 Task: Open settings.json of the linux.
Action: Mouse moved to (17, 524)
Screenshot: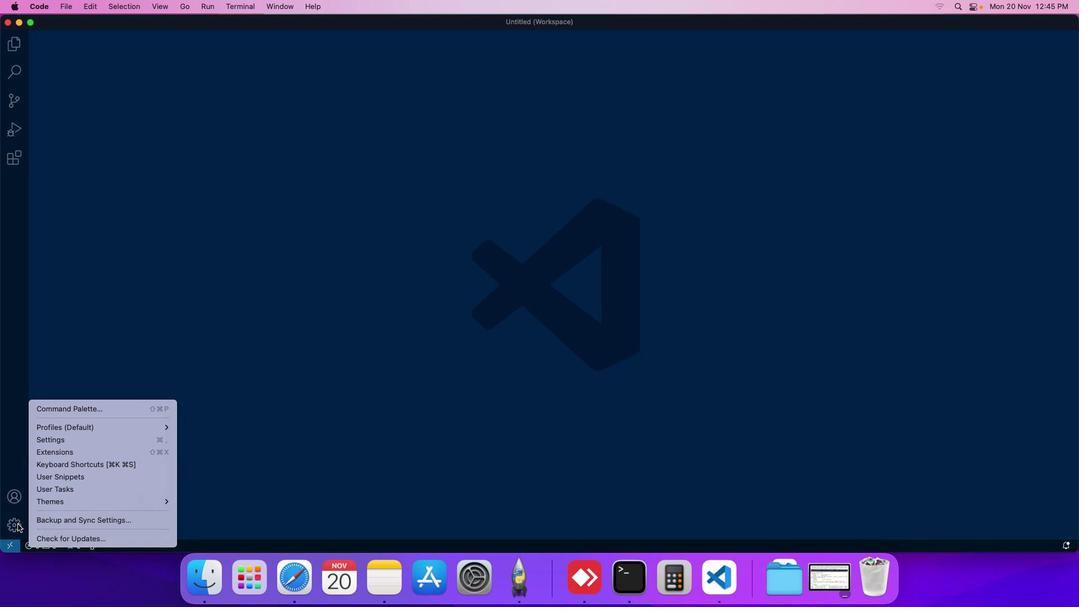 
Action: Mouse pressed left at (17, 524)
Screenshot: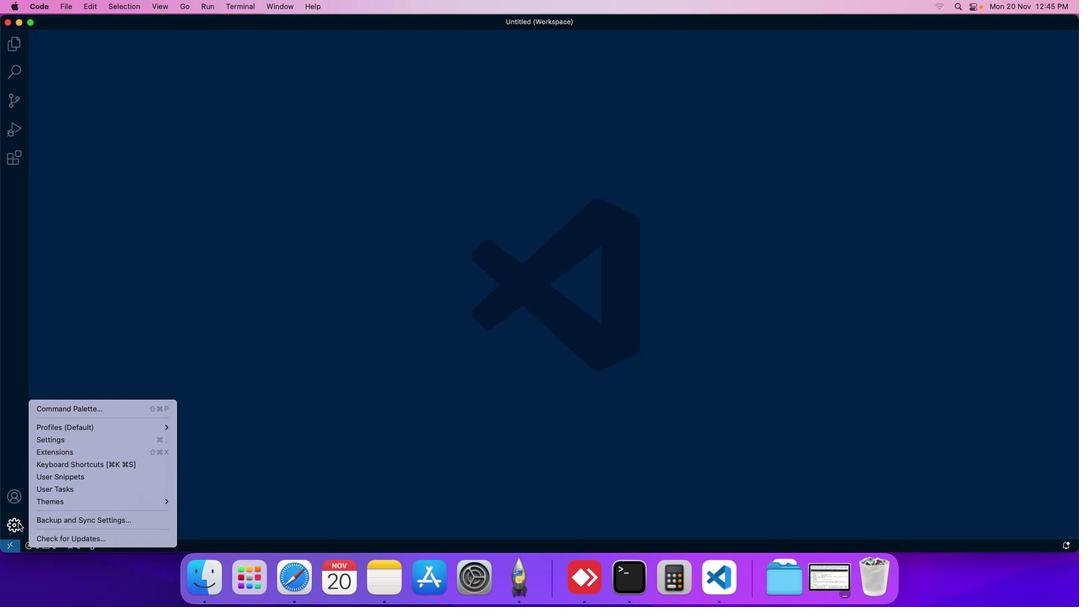 
Action: Mouse moved to (55, 440)
Screenshot: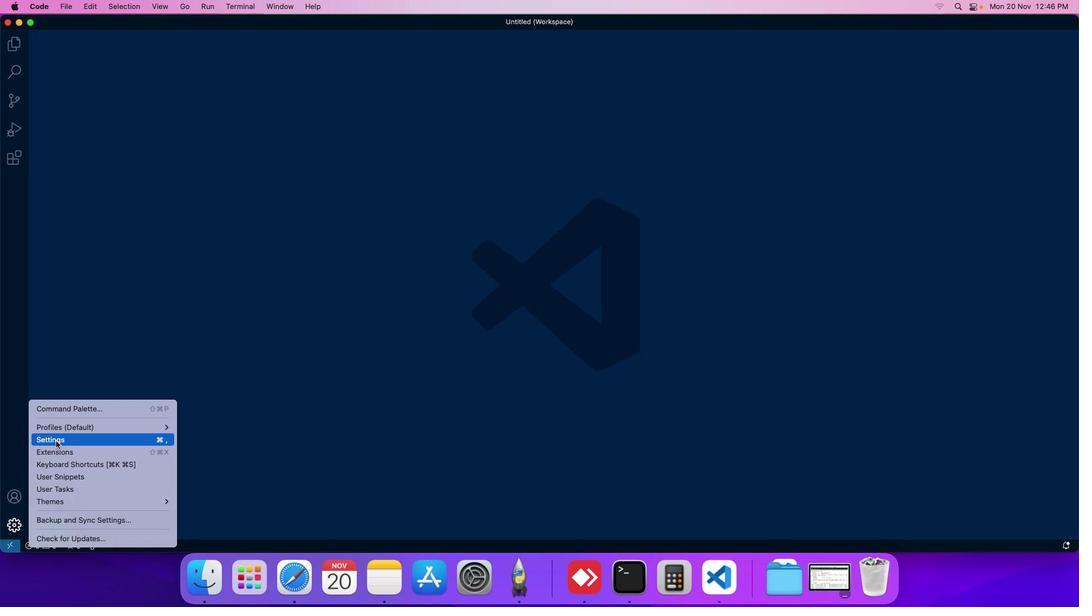
Action: Mouse pressed left at (55, 440)
Screenshot: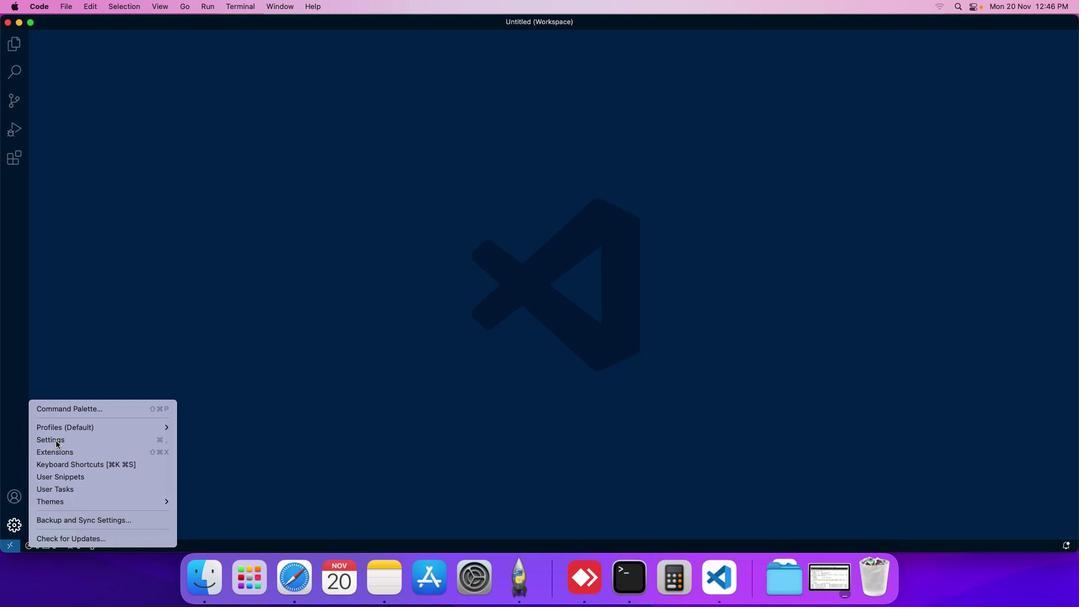 
Action: Mouse moved to (270, 84)
Screenshot: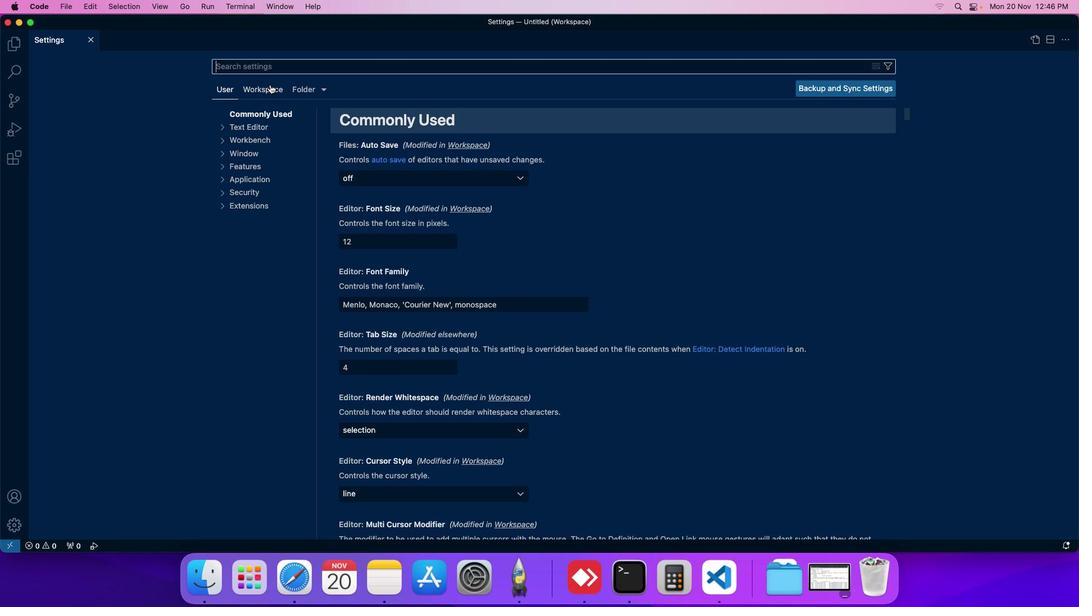 
Action: Mouse pressed left at (270, 84)
Screenshot: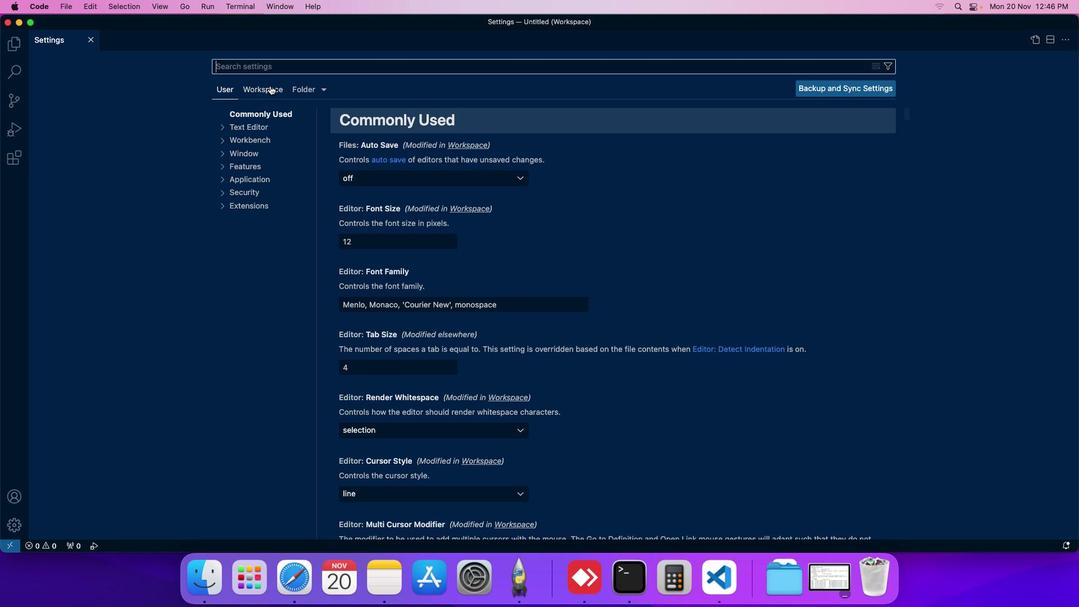 
Action: Mouse moved to (251, 165)
Screenshot: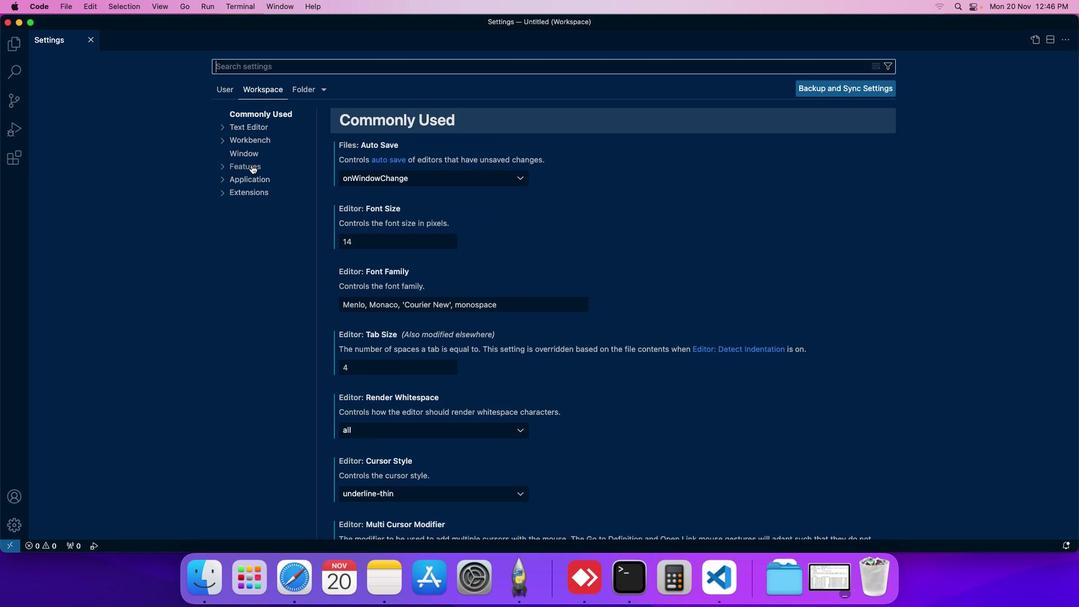 
Action: Mouse pressed left at (251, 165)
Screenshot: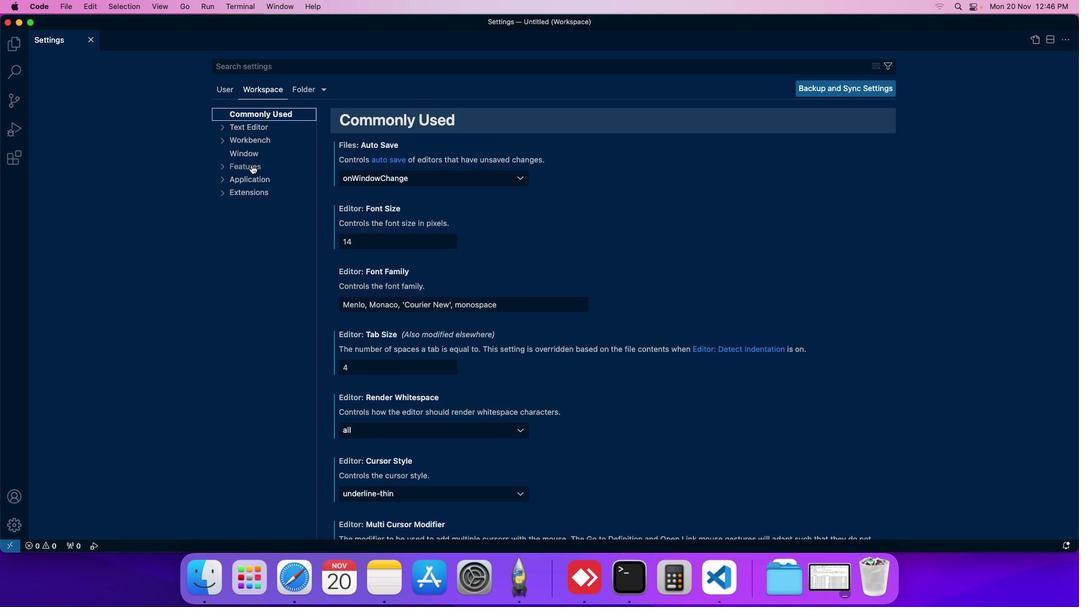 
Action: Mouse moved to (254, 272)
Screenshot: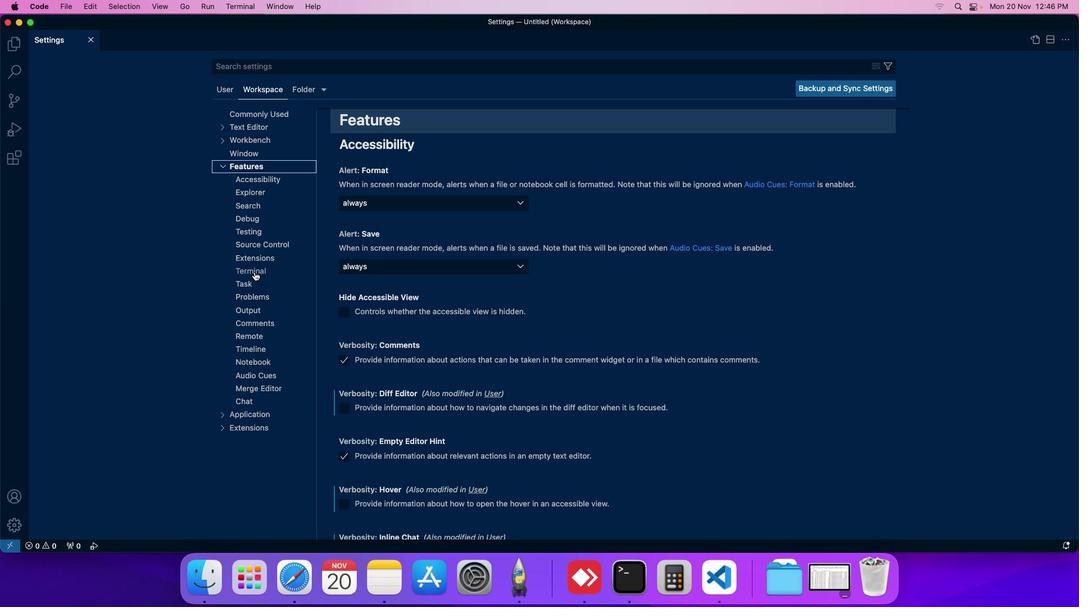 
Action: Mouse pressed left at (254, 272)
Screenshot: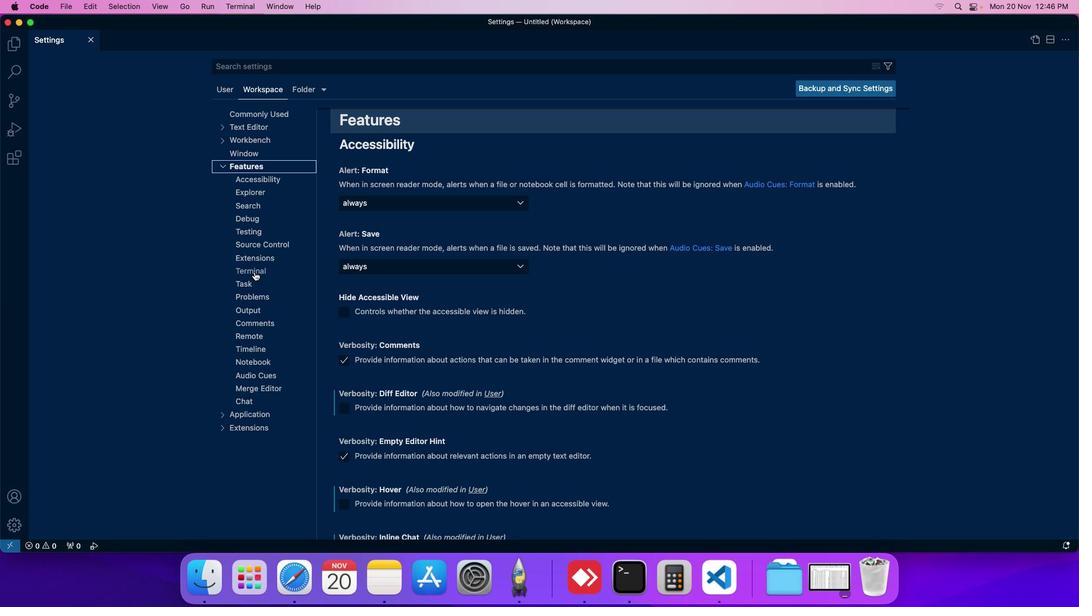 
Action: Mouse moved to (393, 298)
Screenshot: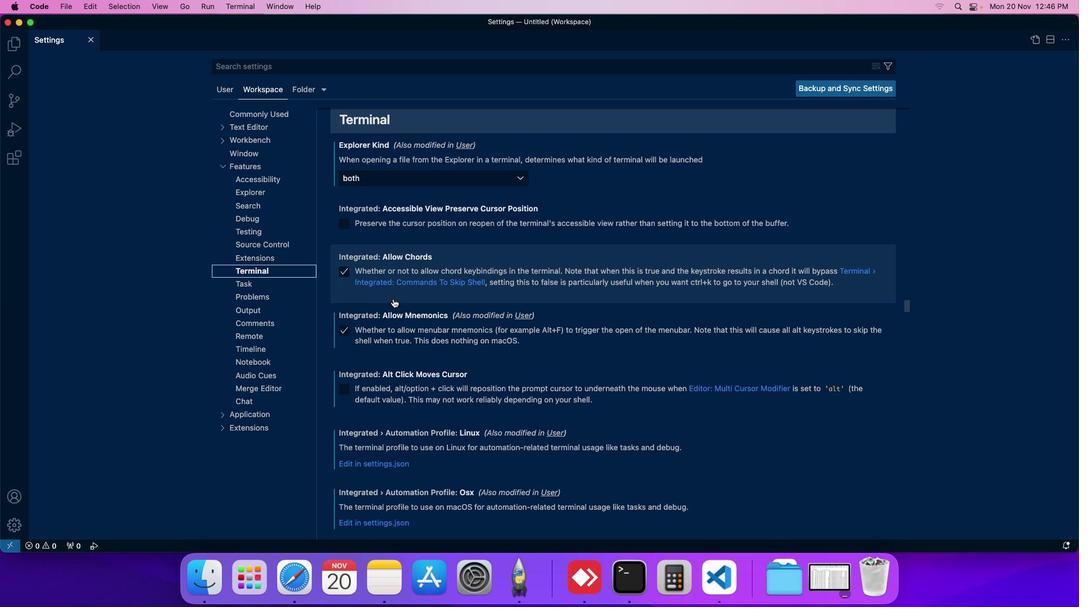 
Action: Mouse scrolled (393, 298) with delta (0, 0)
Screenshot: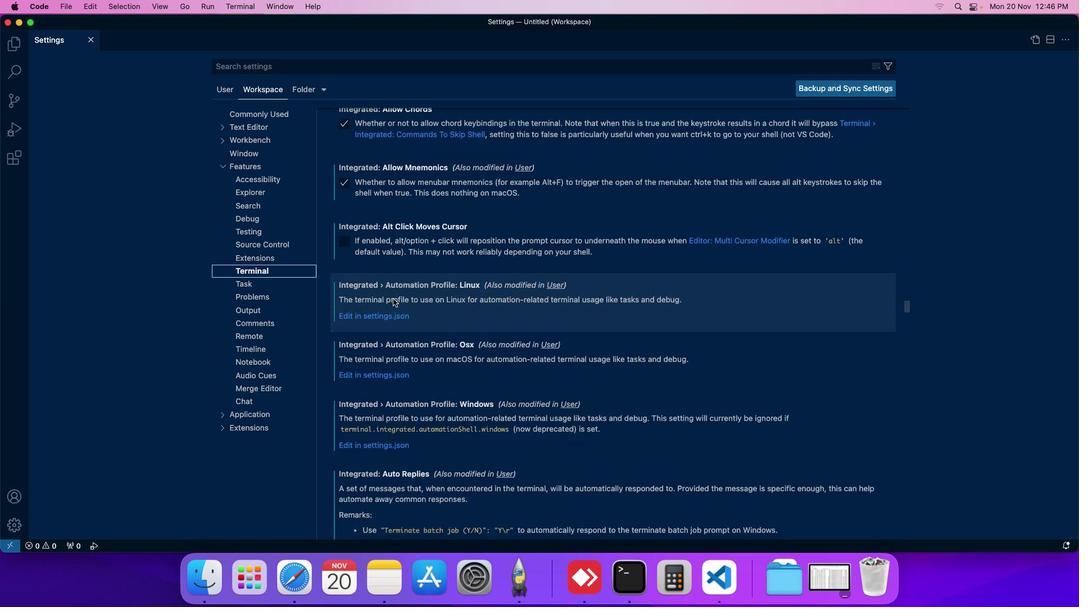 
Action: Mouse scrolled (393, 298) with delta (0, 0)
Screenshot: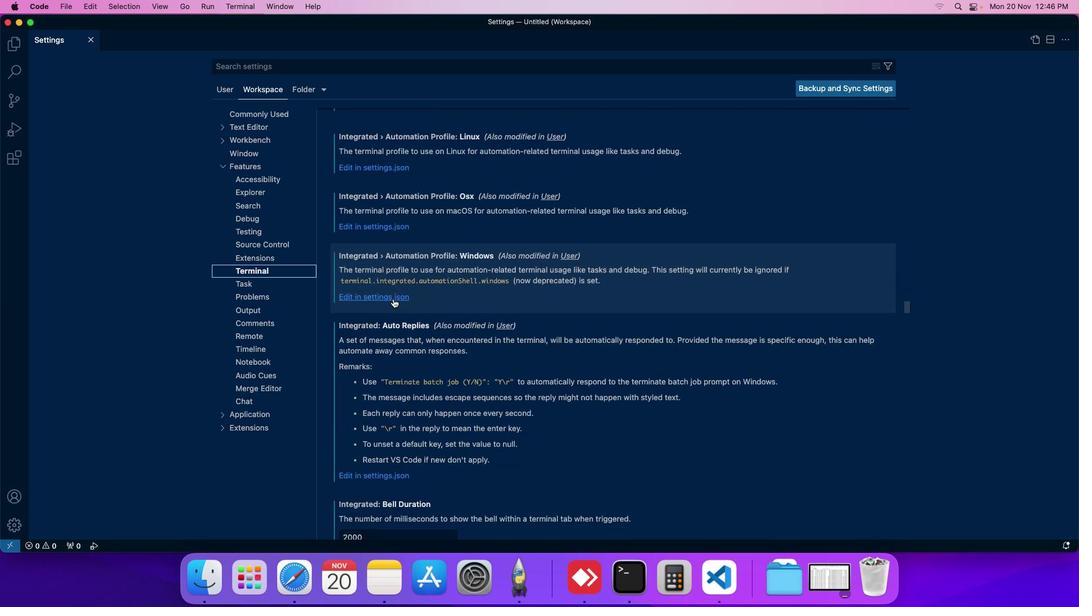 
Action: Mouse scrolled (393, 298) with delta (0, 0)
Screenshot: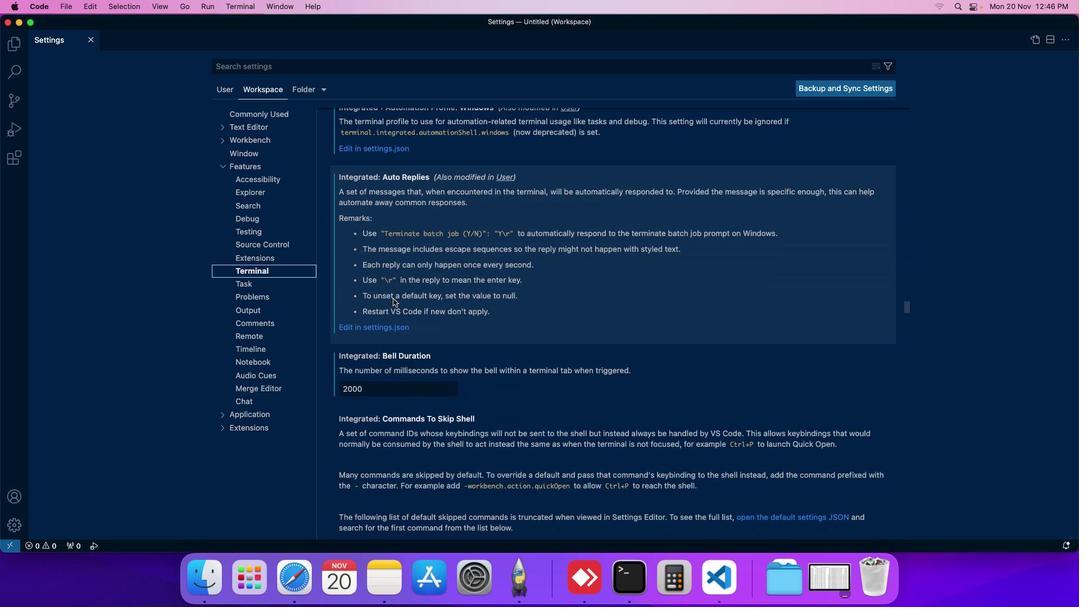 
Action: Mouse scrolled (393, 298) with delta (0, 0)
Screenshot: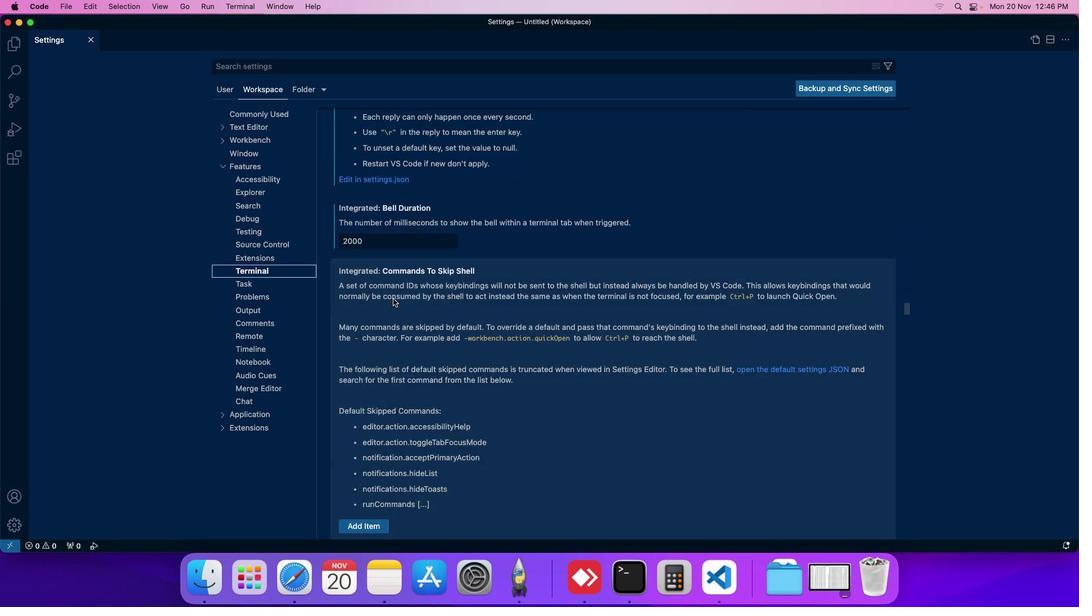 
Action: Mouse scrolled (393, 298) with delta (0, 0)
Screenshot: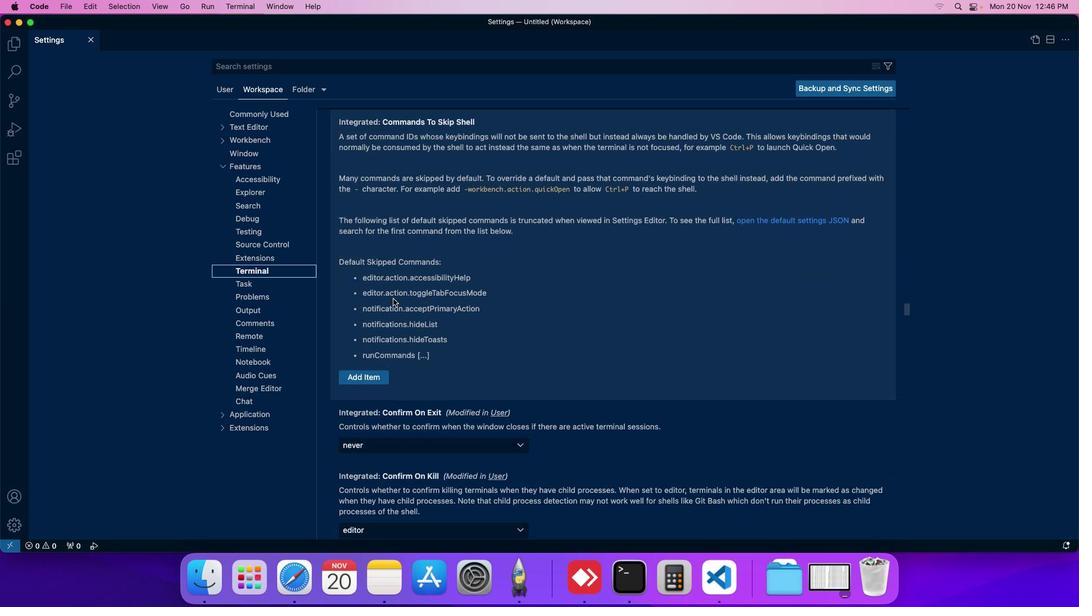 
Action: Mouse moved to (402, 323)
Screenshot: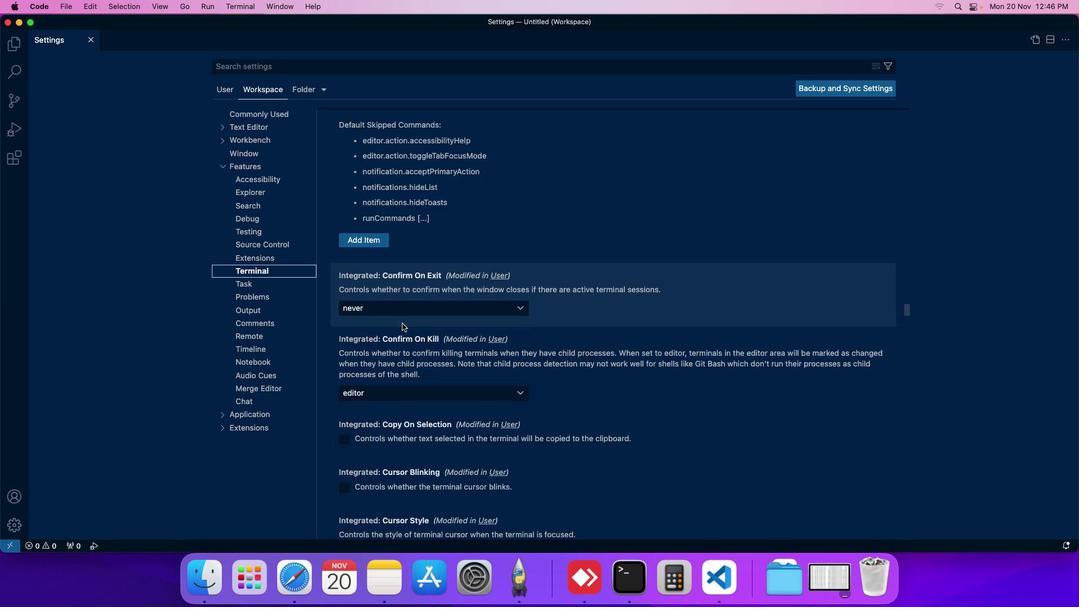 
Action: Mouse scrolled (402, 323) with delta (0, 0)
Screenshot: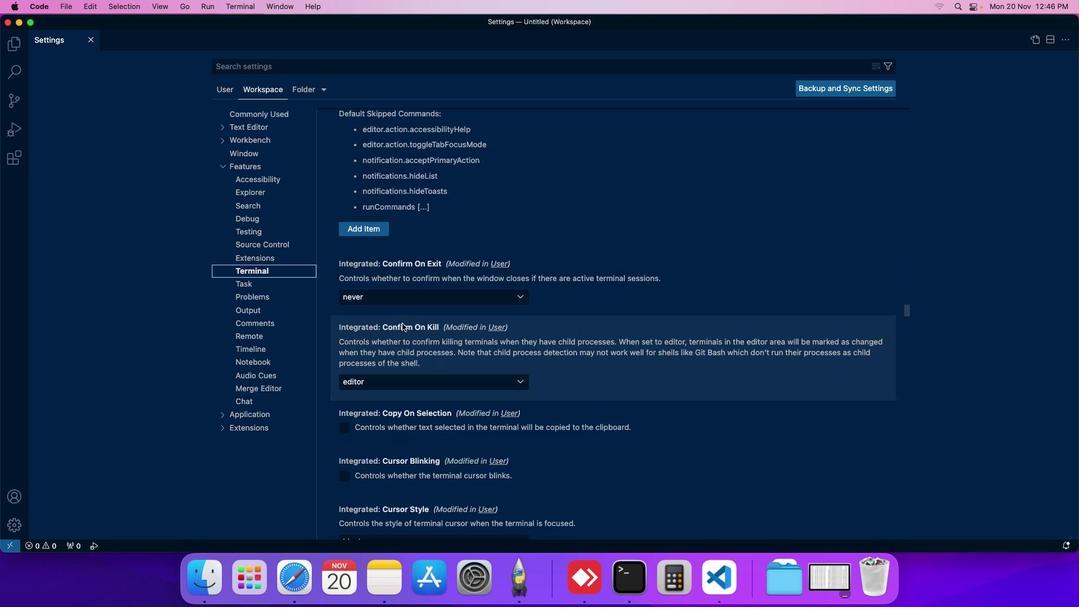 
Action: Mouse moved to (434, 346)
Screenshot: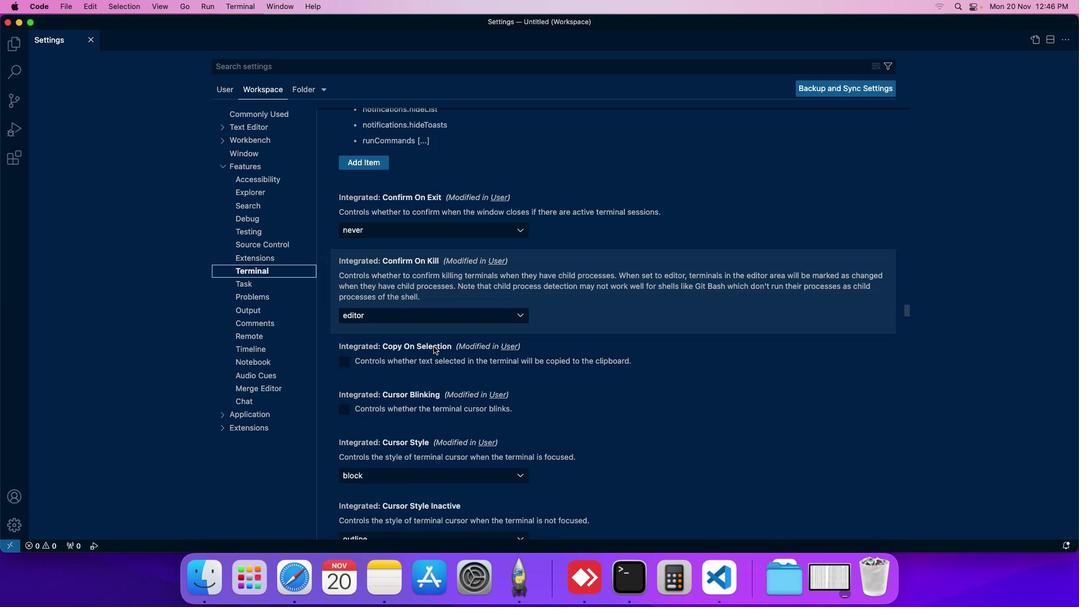
Action: Mouse scrolled (434, 346) with delta (0, 0)
Screenshot: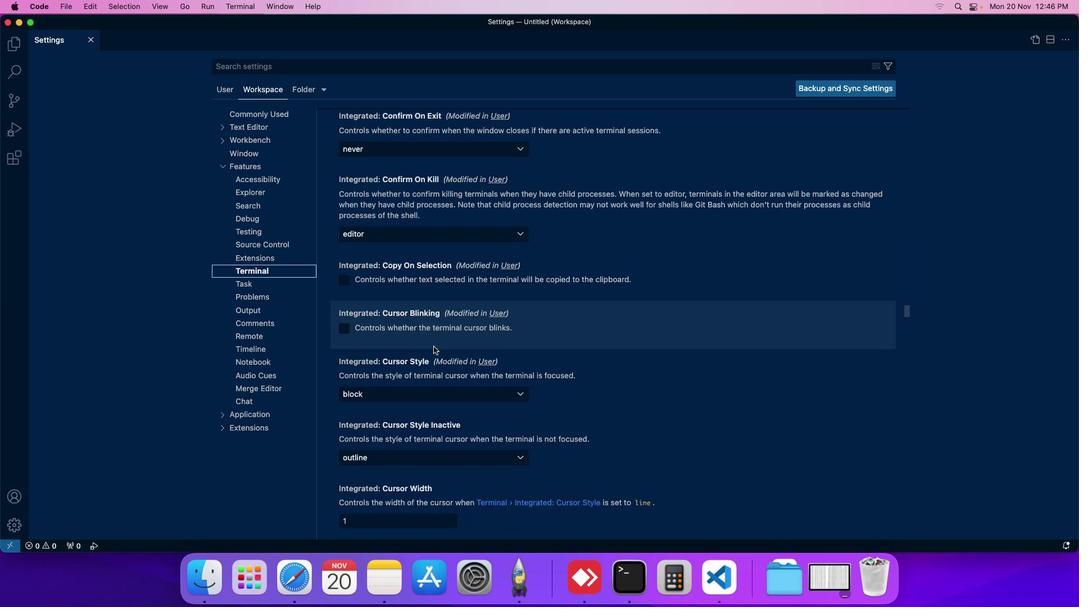 
Action: Mouse moved to (394, 354)
Screenshot: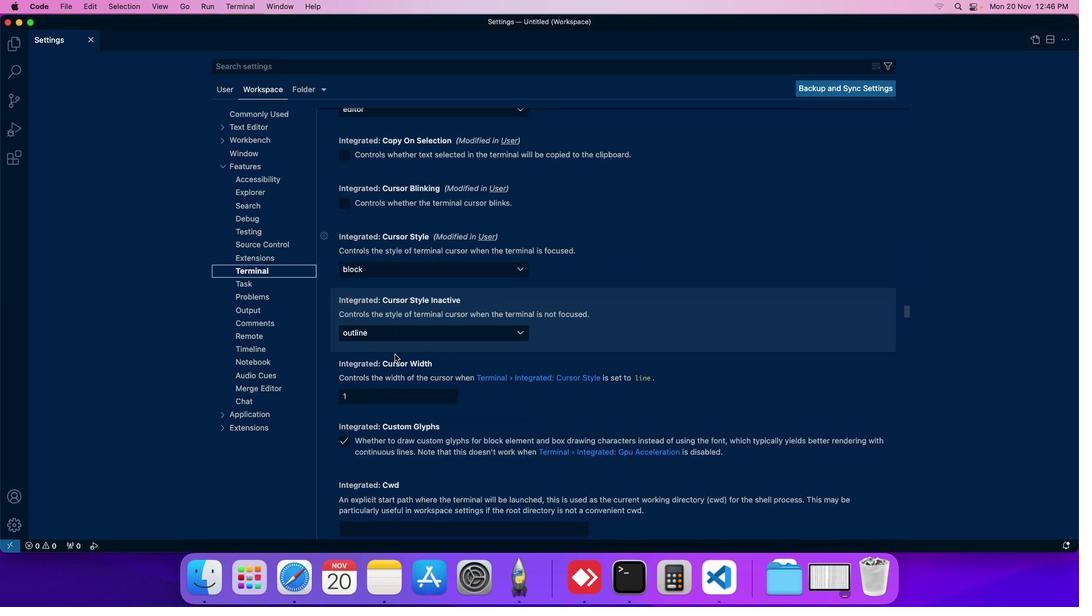 
Action: Mouse scrolled (394, 354) with delta (0, 0)
Screenshot: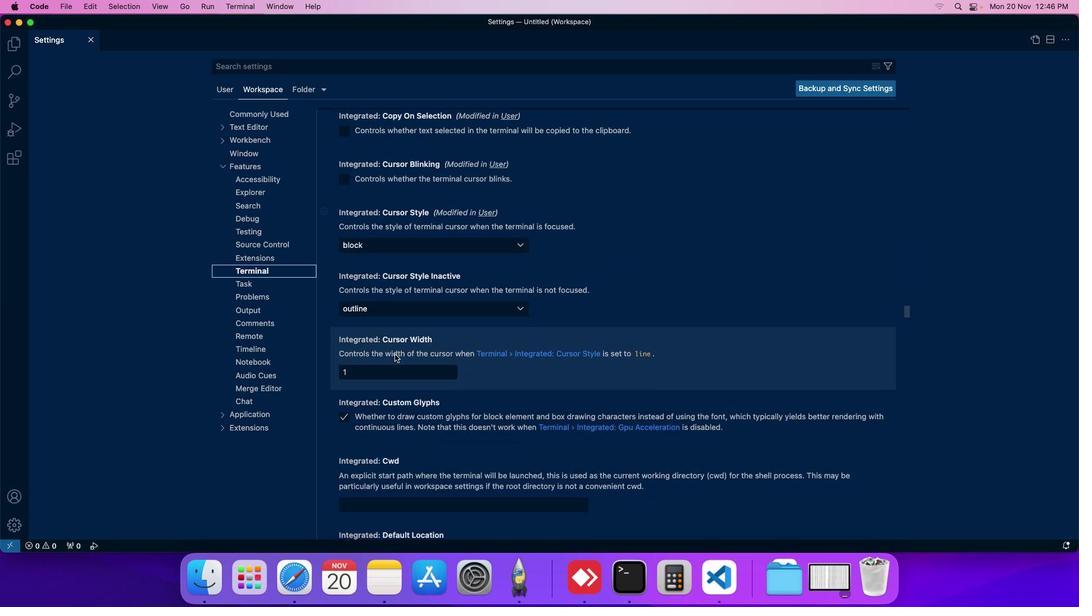 
Action: Mouse moved to (392, 363)
Screenshot: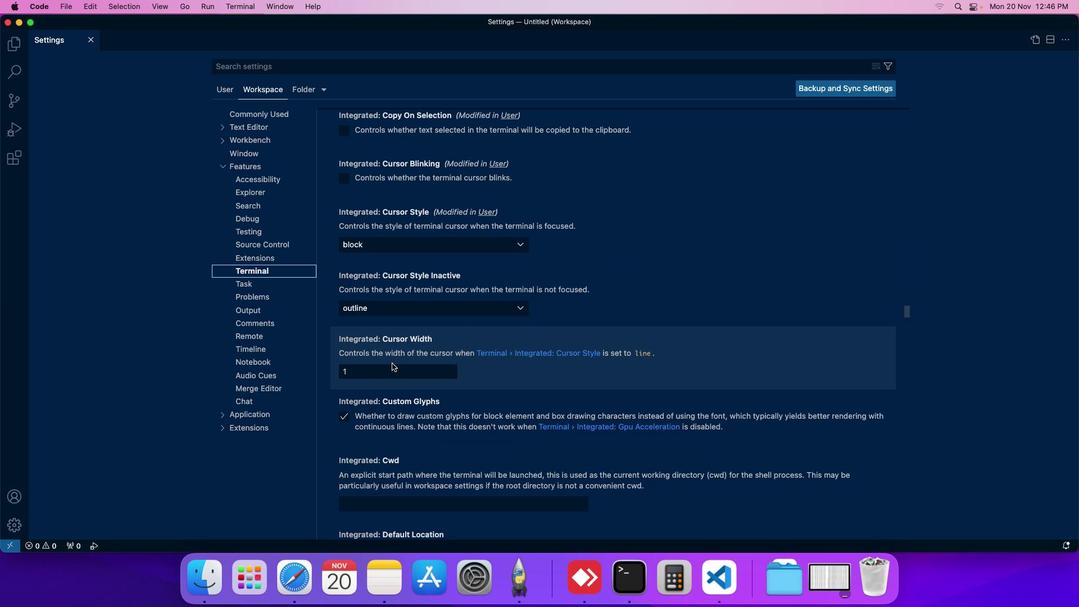 
Action: Mouse scrolled (392, 363) with delta (0, 0)
Screenshot: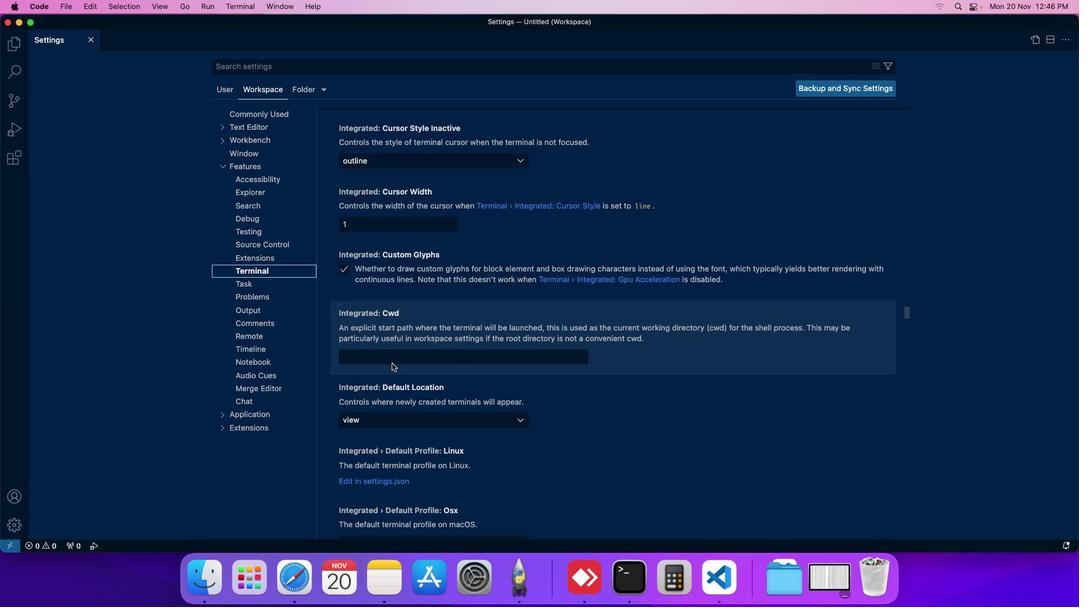 
Action: Mouse moved to (398, 349)
Screenshot: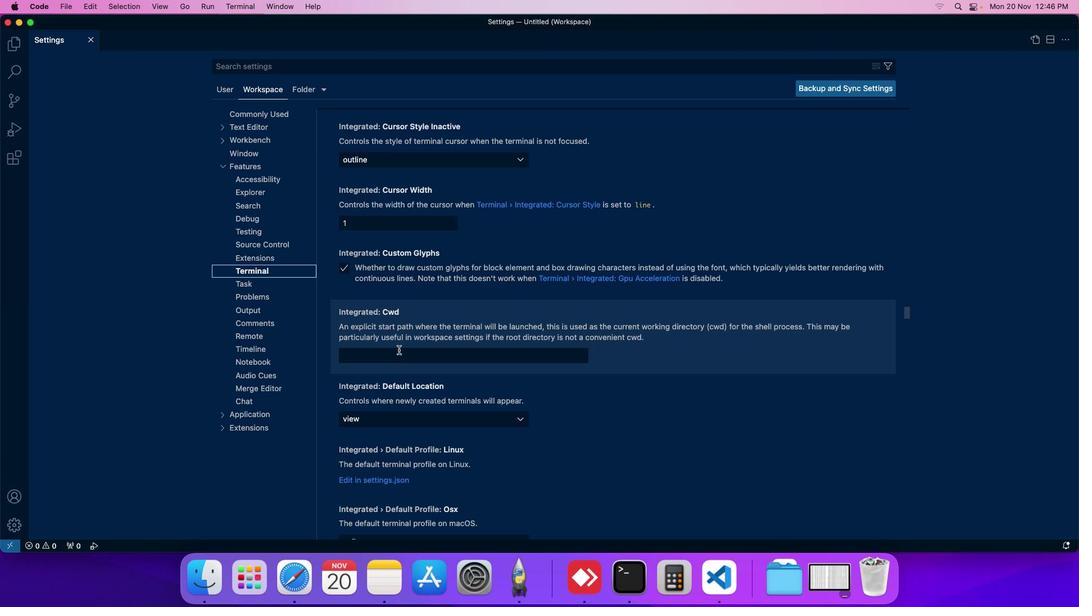 
Action: Mouse scrolled (398, 349) with delta (0, 0)
Screenshot: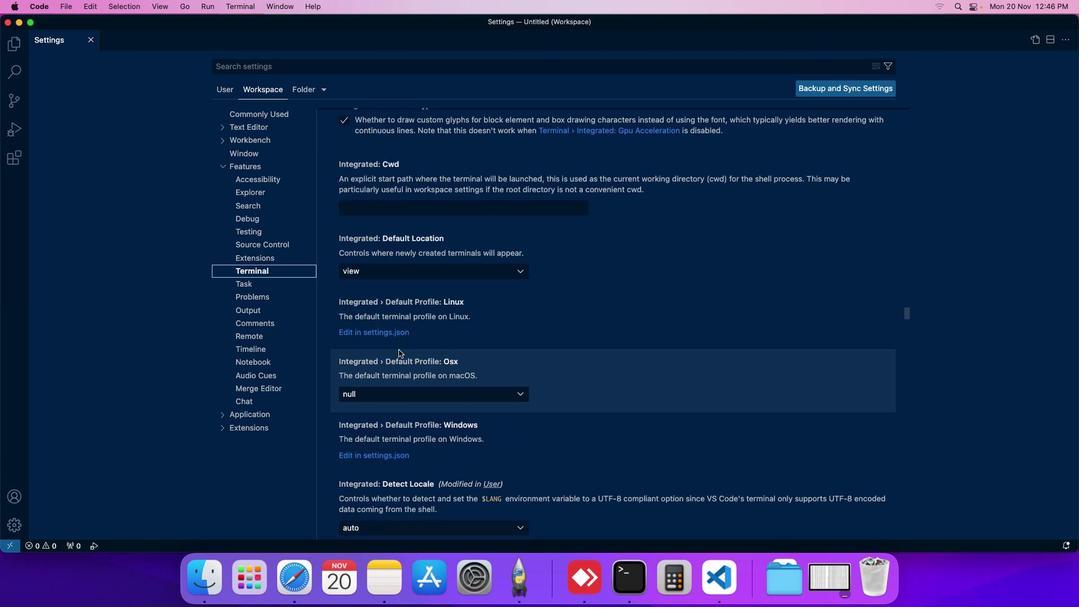 
Action: Mouse moved to (376, 333)
Screenshot: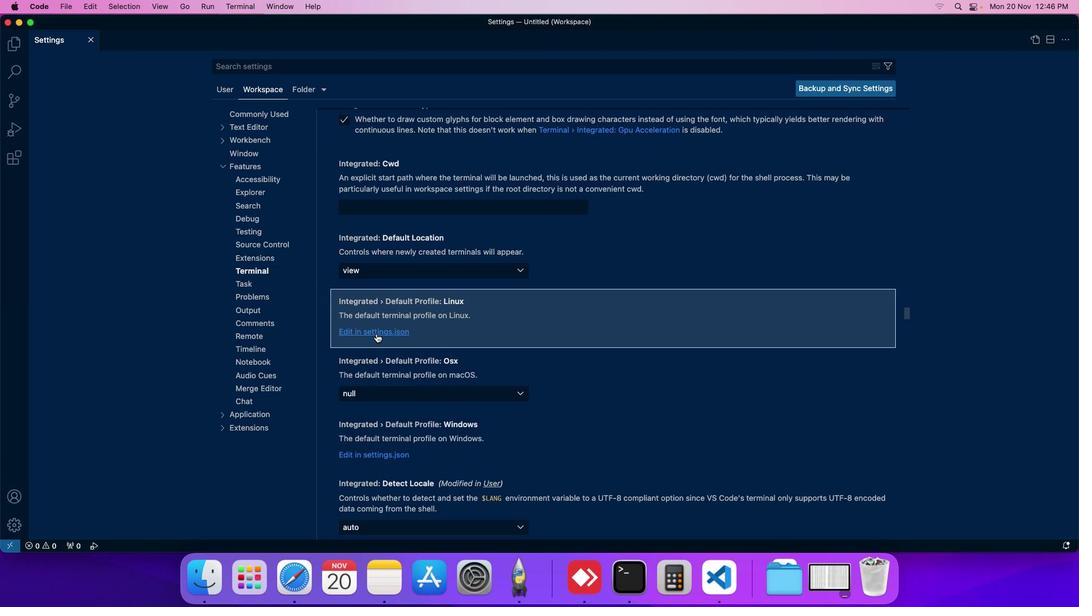 
Action: Mouse pressed left at (376, 333)
Screenshot: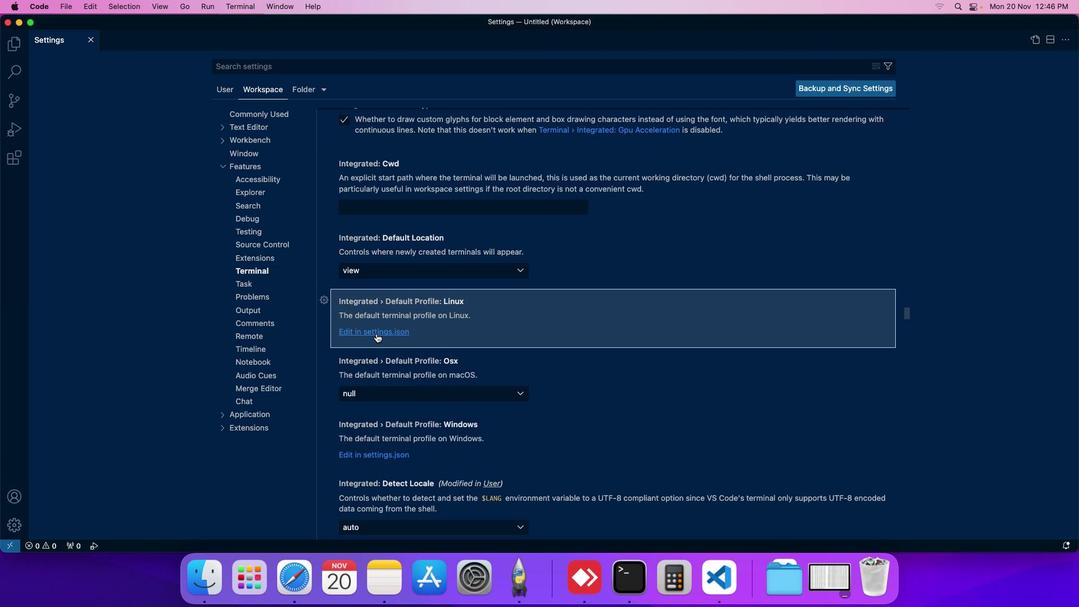 
Action: Mouse moved to (375, 333)
Screenshot: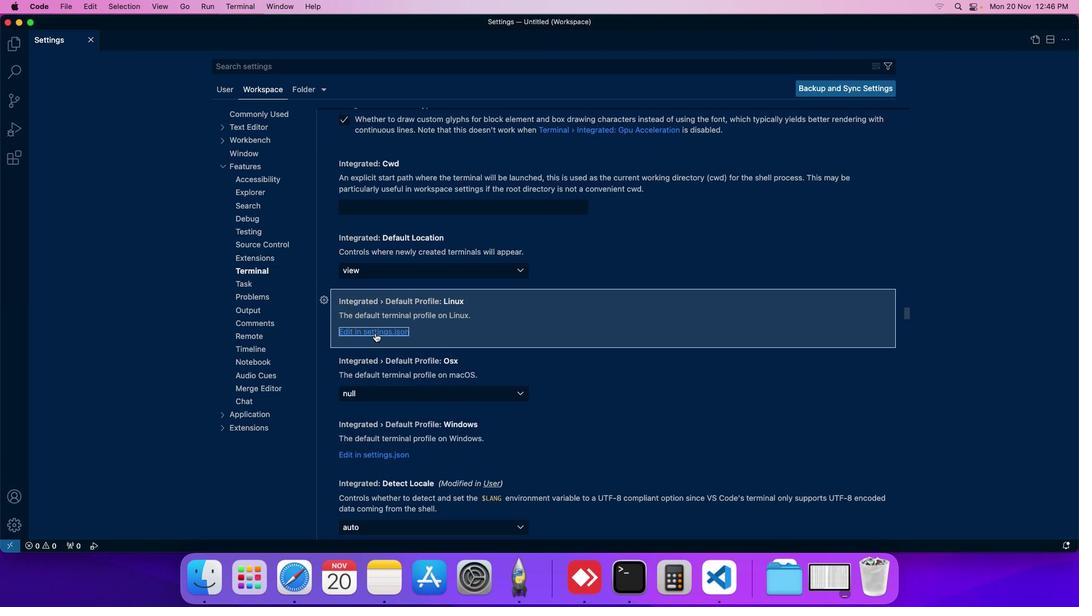 
